 Task: Look for products with pear flavor.
Action: Mouse moved to (1144, 221)
Screenshot: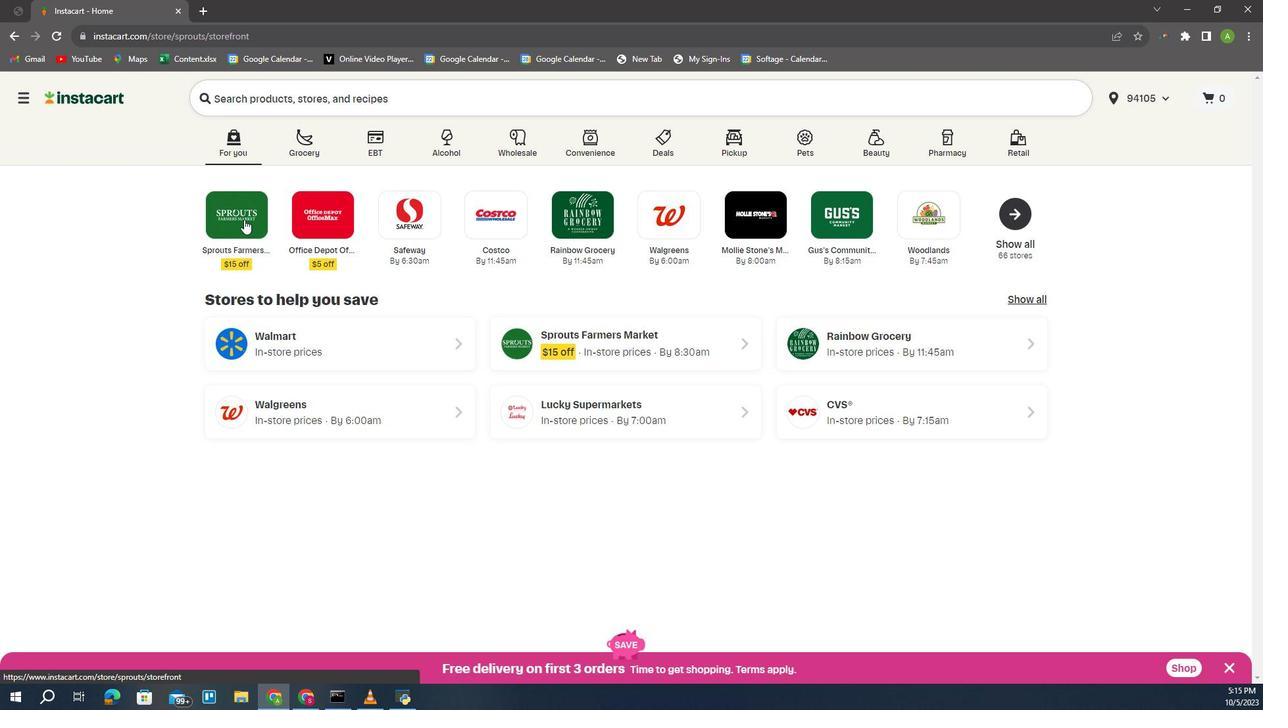 
Action: Mouse pressed left at (1144, 221)
Screenshot: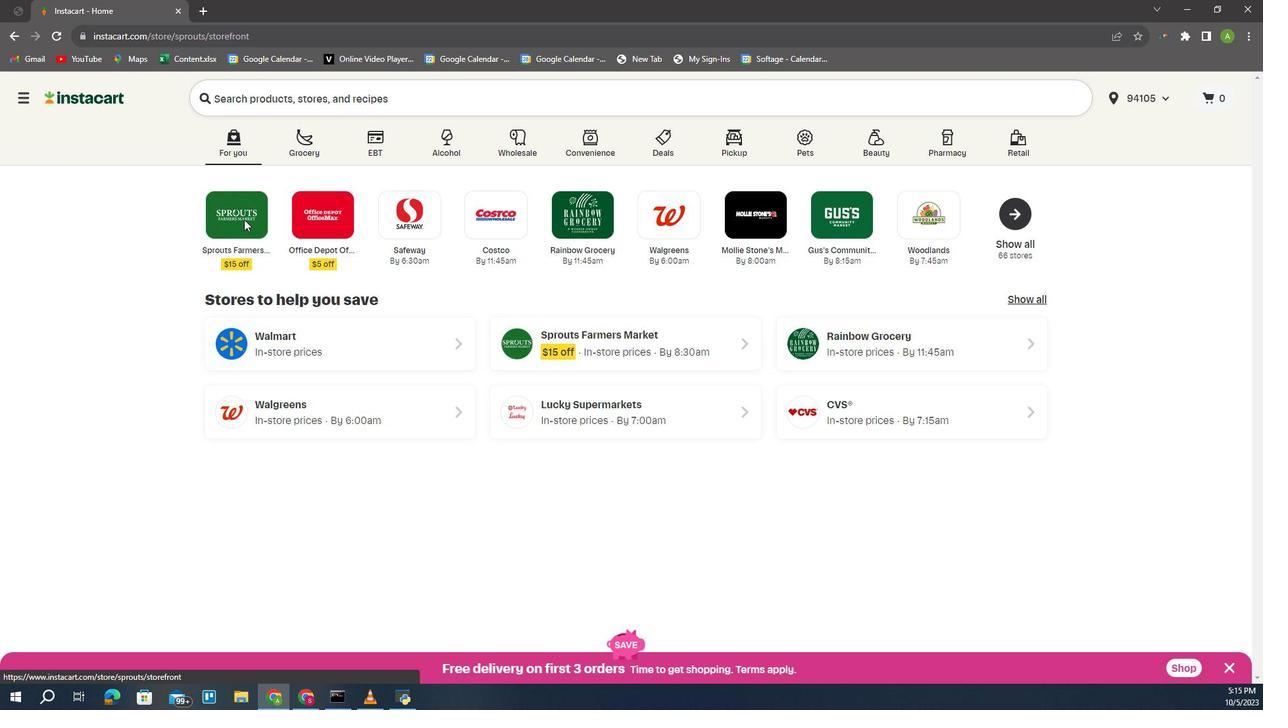
Action: Mouse moved to (975, 430)
Screenshot: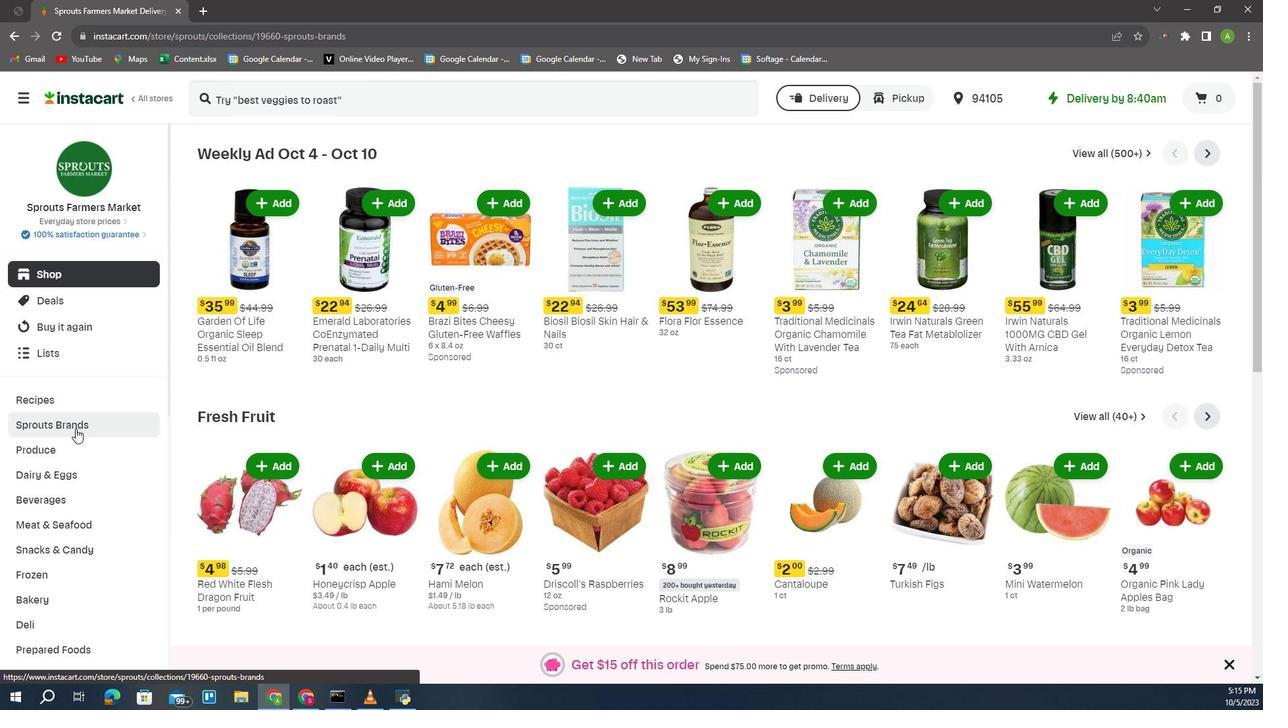 
Action: Mouse pressed left at (975, 430)
Screenshot: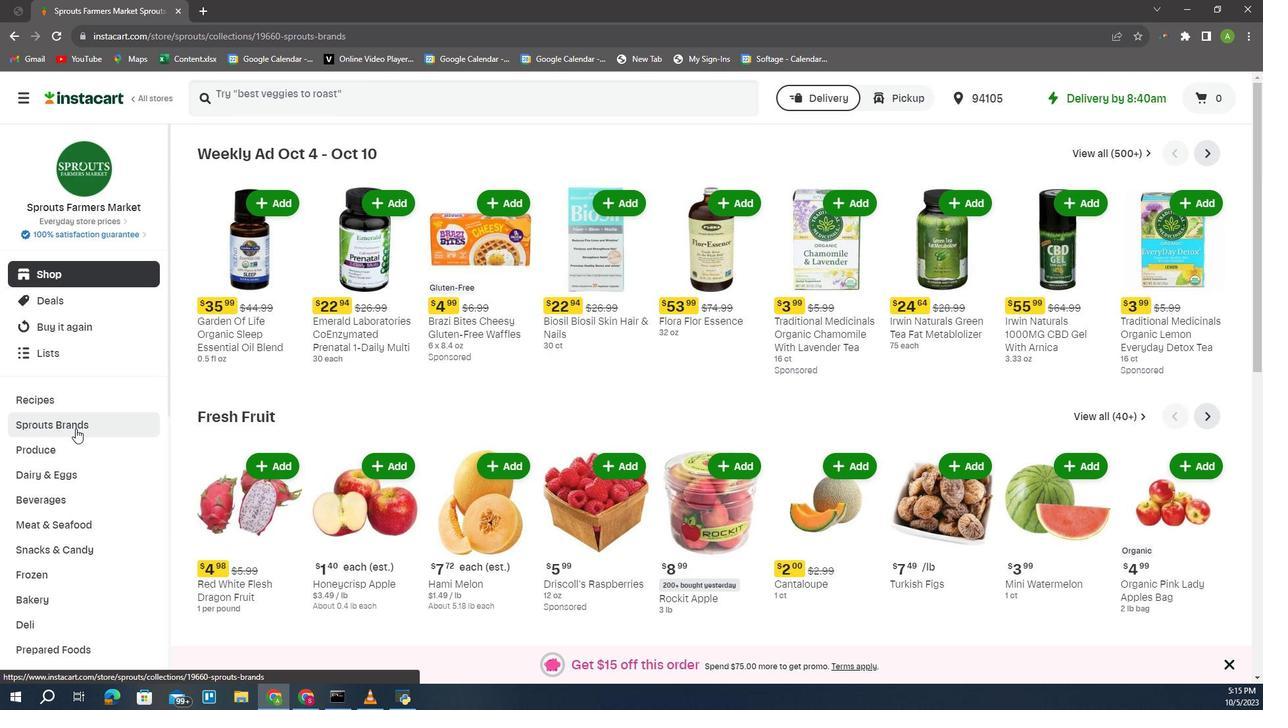 
Action: Mouse moved to (983, 625)
Screenshot: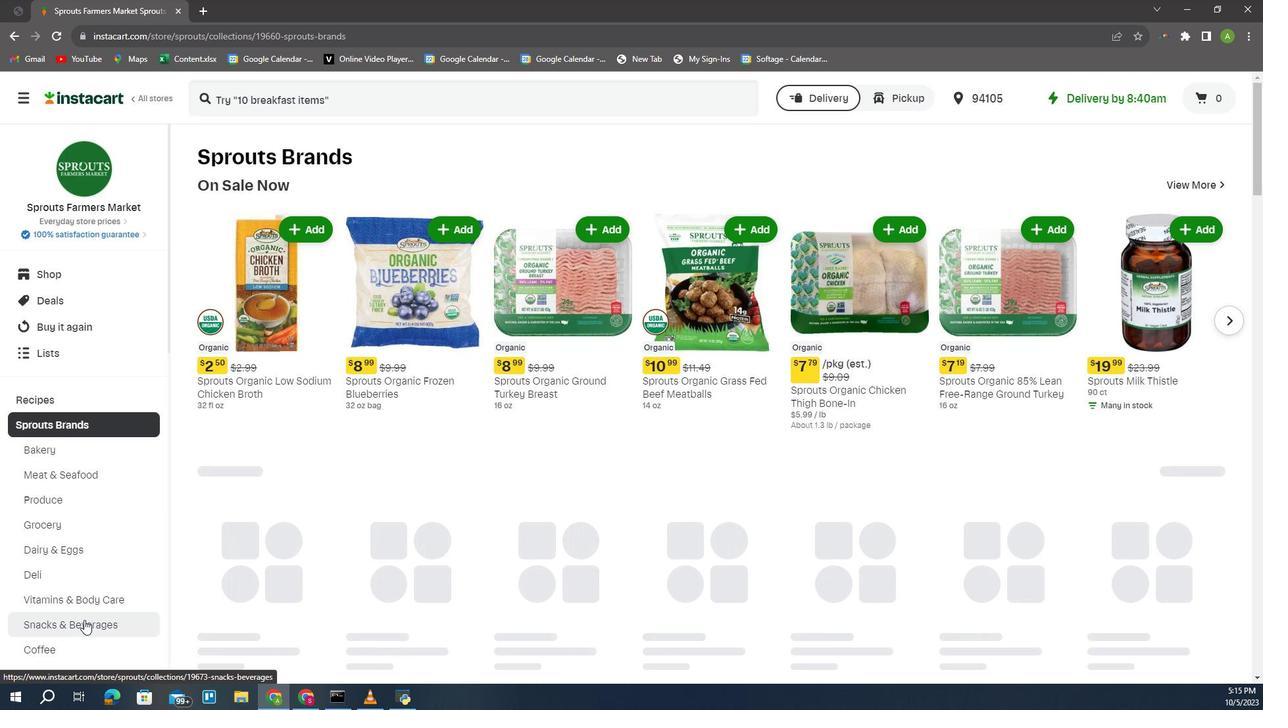 
Action: Mouse pressed left at (983, 625)
Screenshot: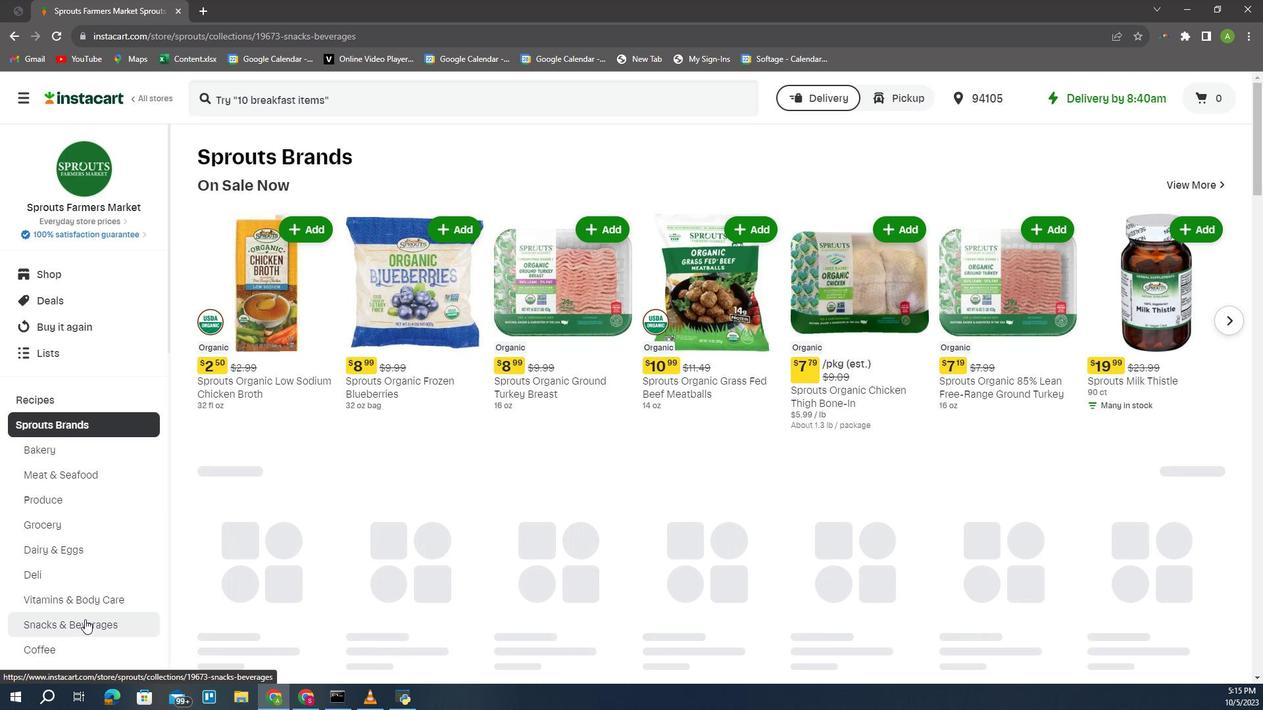 
Action: Mouse moved to (1152, 194)
Screenshot: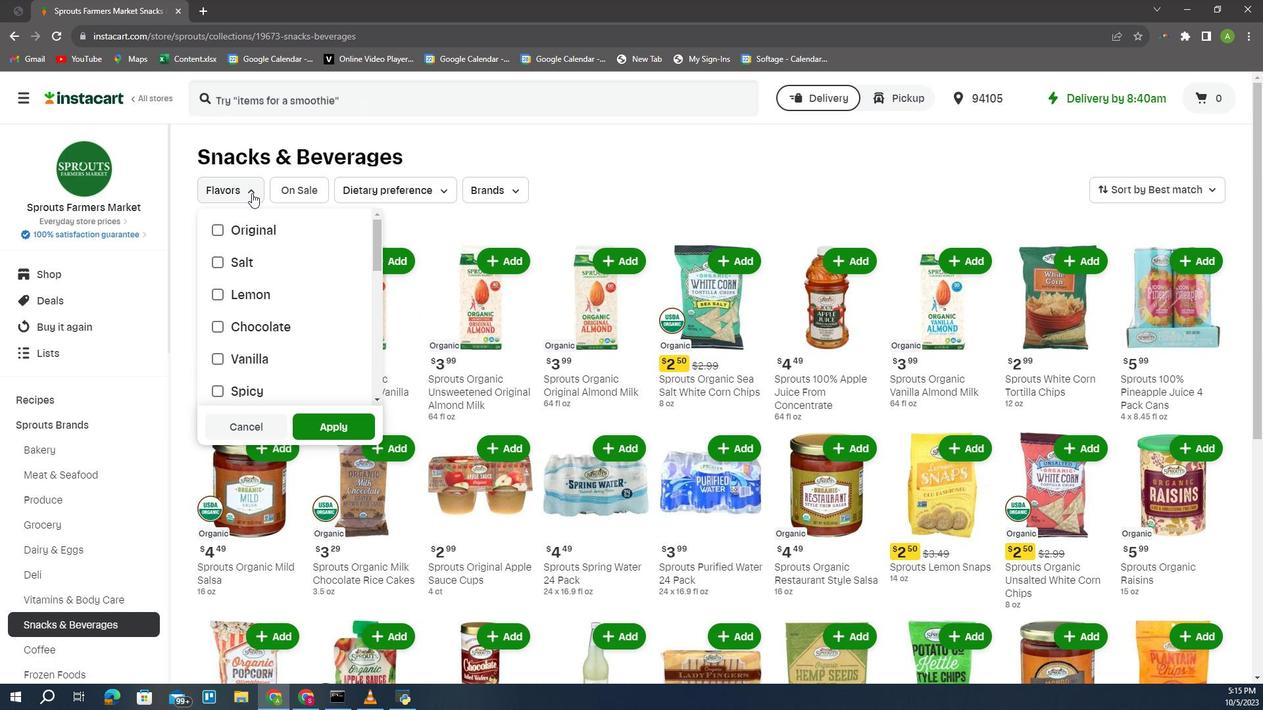 
Action: Mouse pressed left at (1152, 194)
Screenshot: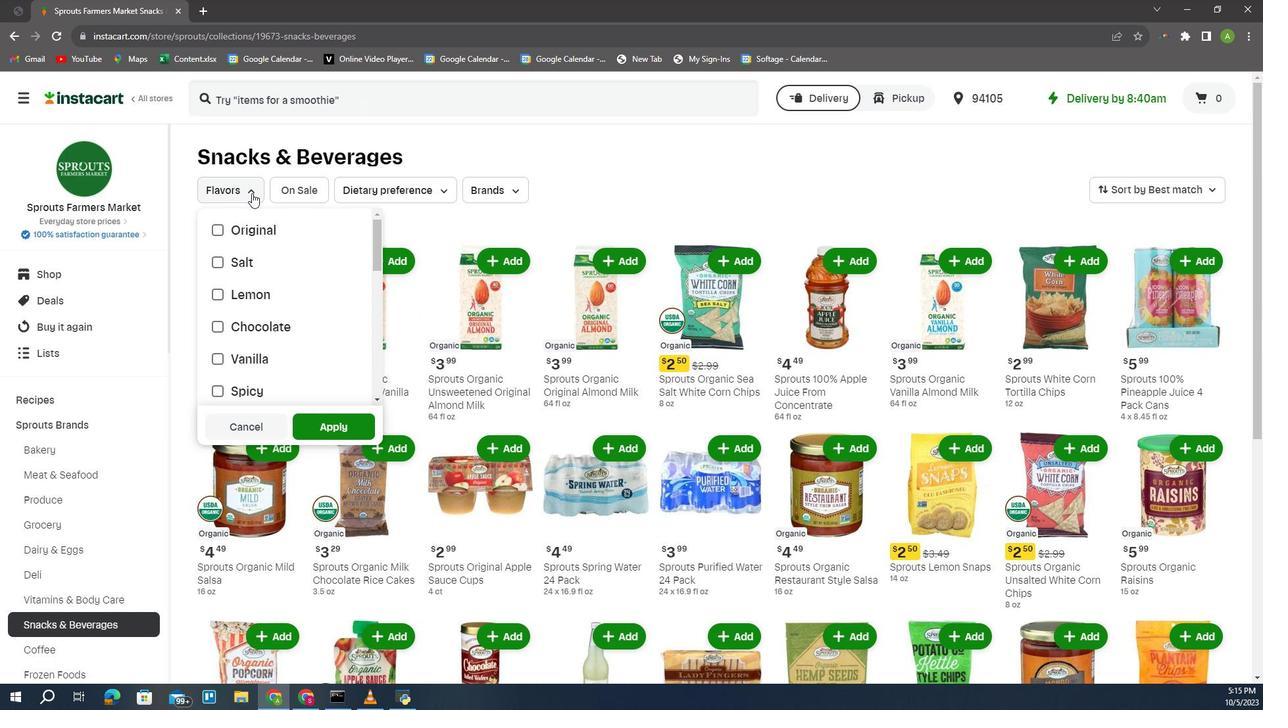 
Action: Mouse moved to (1274, 264)
Screenshot: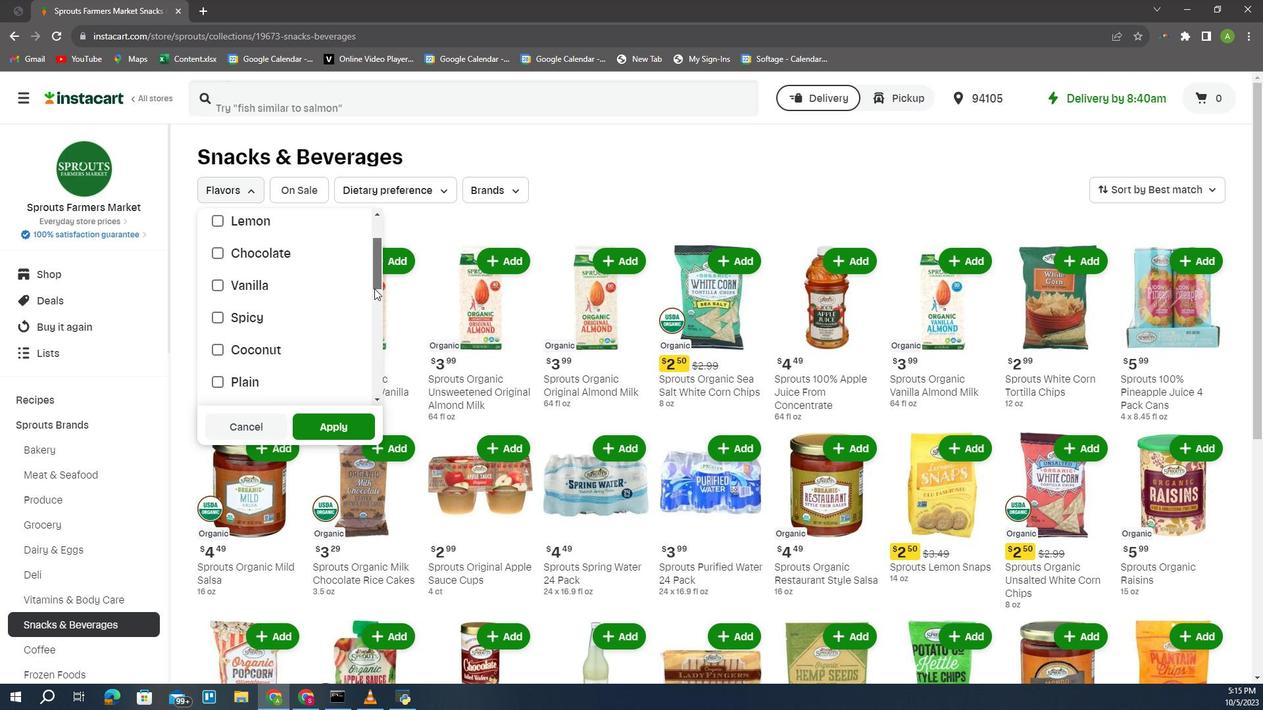 
Action: Mouse pressed left at (1274, 264)
Screenshot: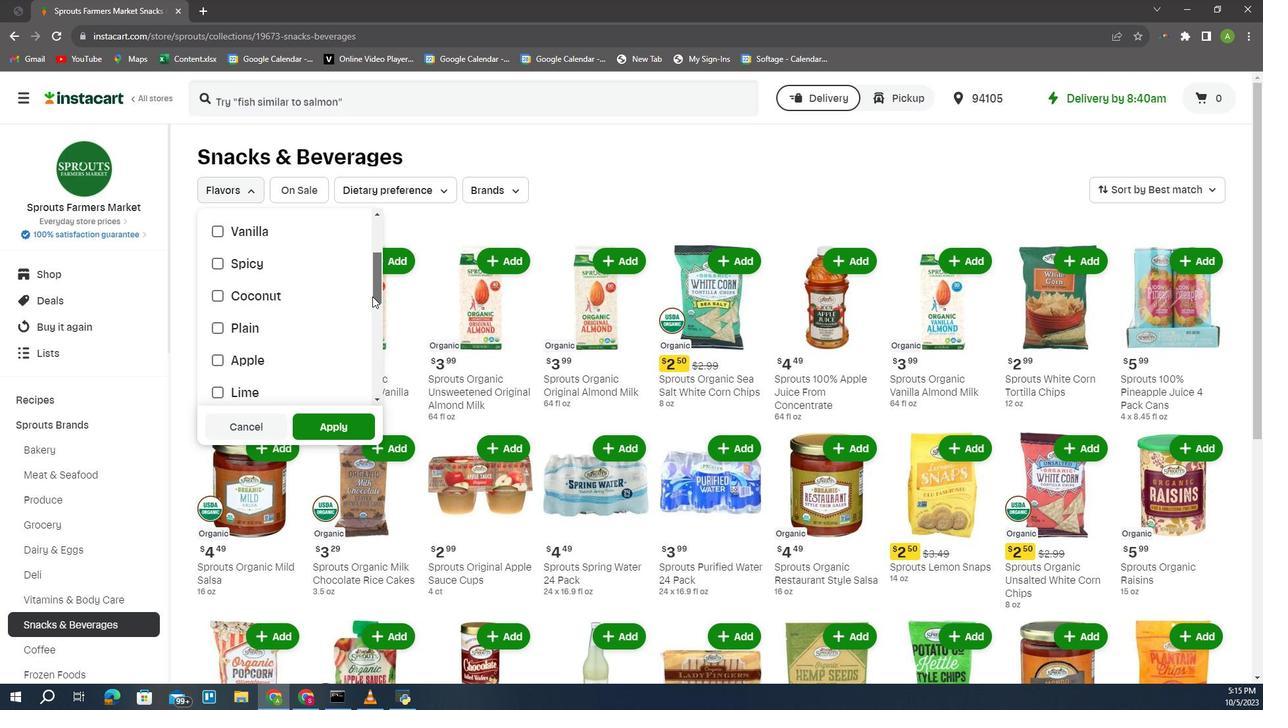 
Action: Mouse moved to (1114, 378)
Screenshot: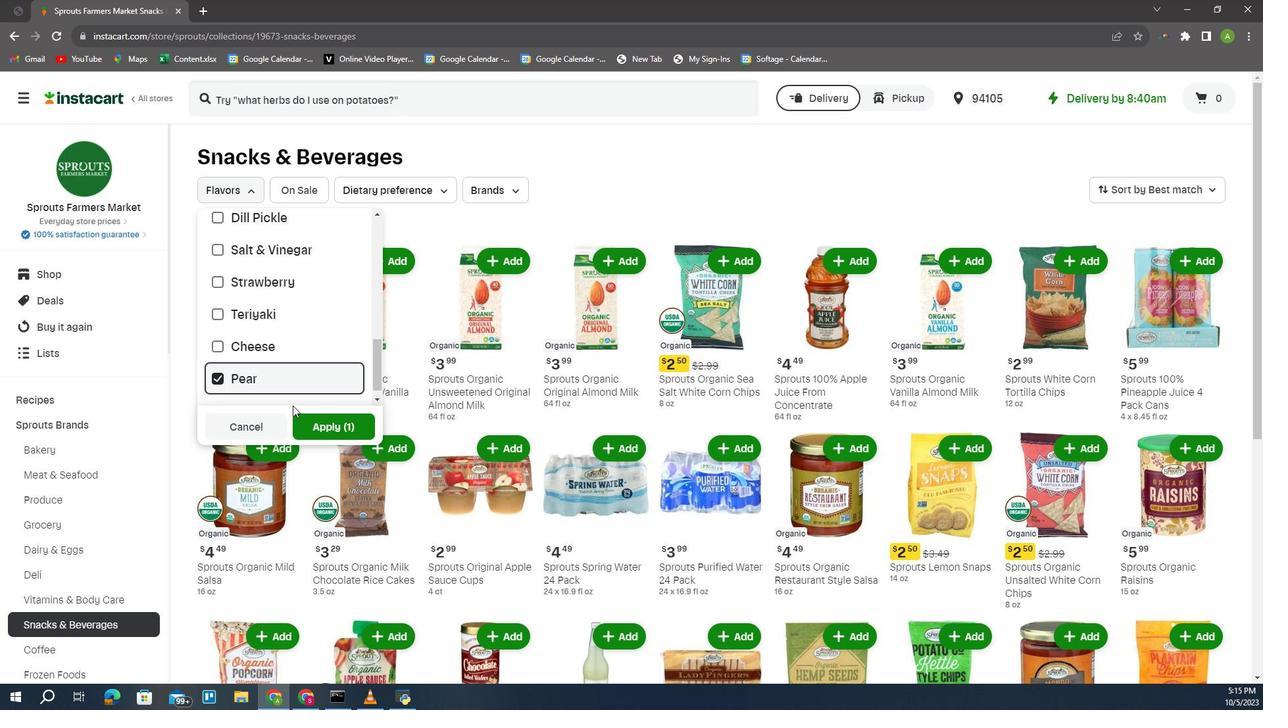 
Action: Mouse pressed left at (1114, 378)
Screenshot: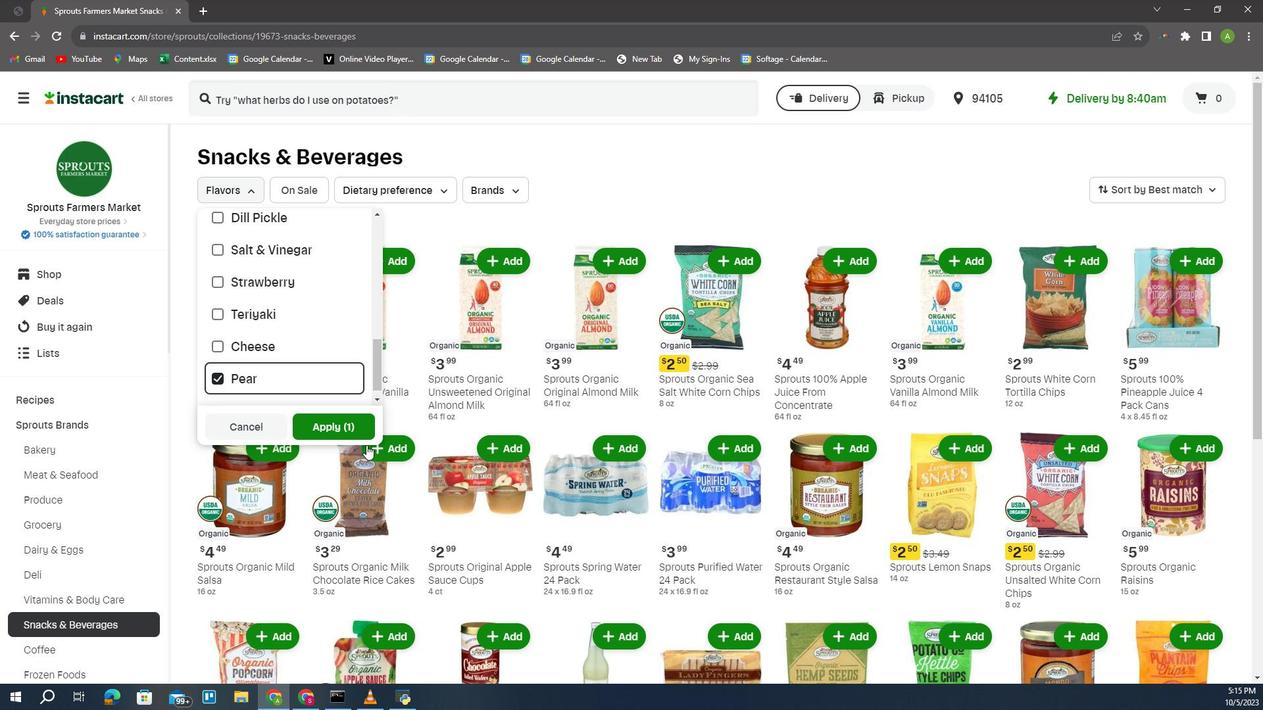 
Action: Mouse moved to (1245, 427)
Screenshot: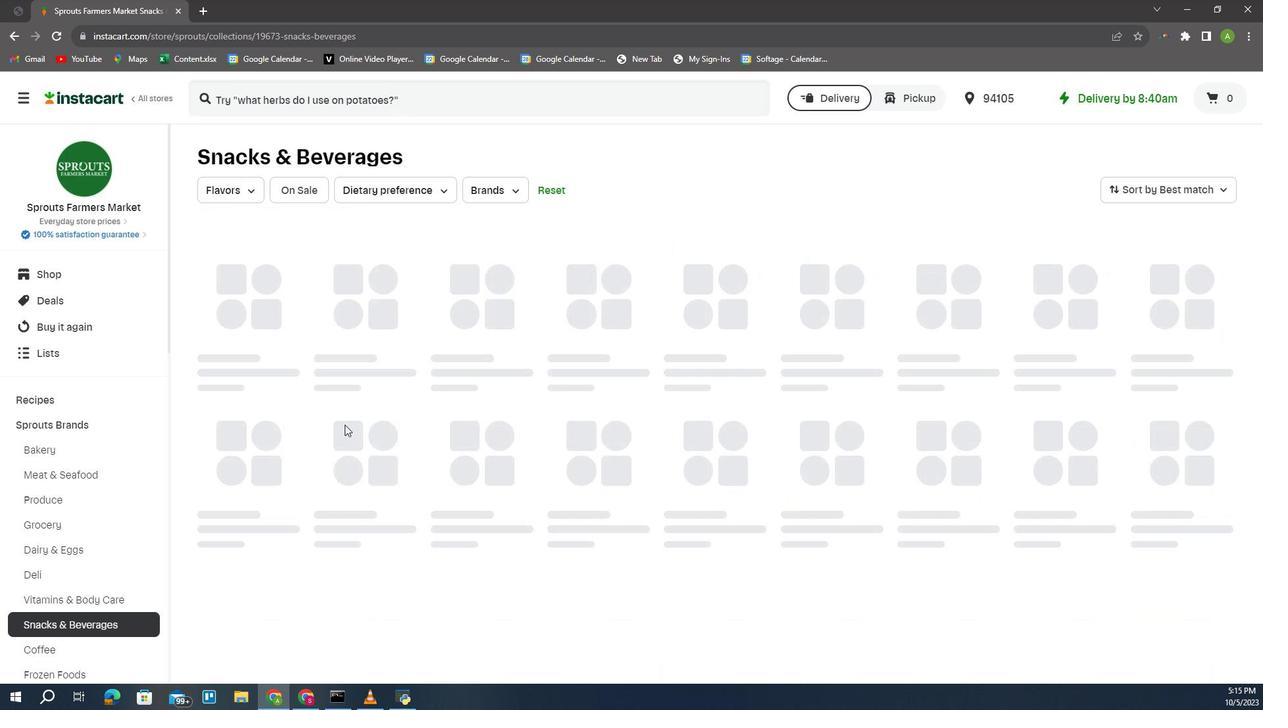 
Action: Mouse pressed left at (1245, 427)
Screenshot: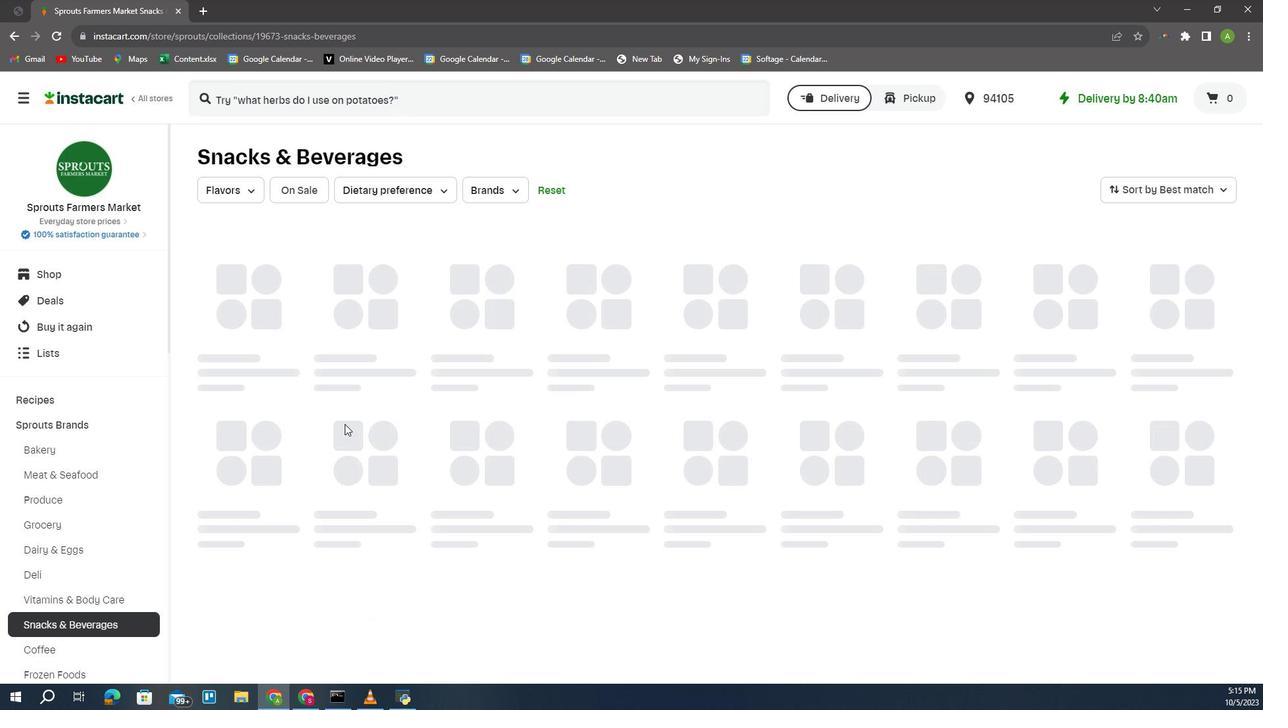 
Action: Mouse moved to (1245, 425)
Screenshot: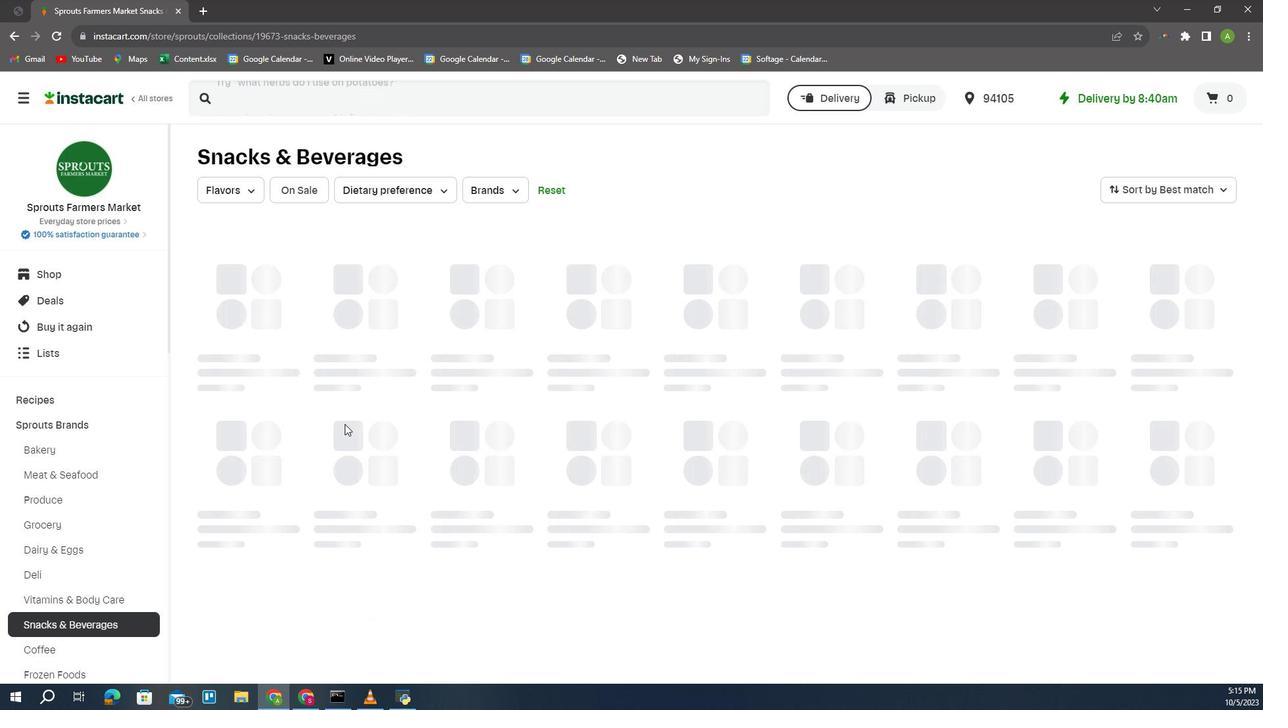 
